 Task: Use the formula "DDB" in spreadsheet "Project portfolio".
Action: Mouse moved to (164, 468)
Screenshot: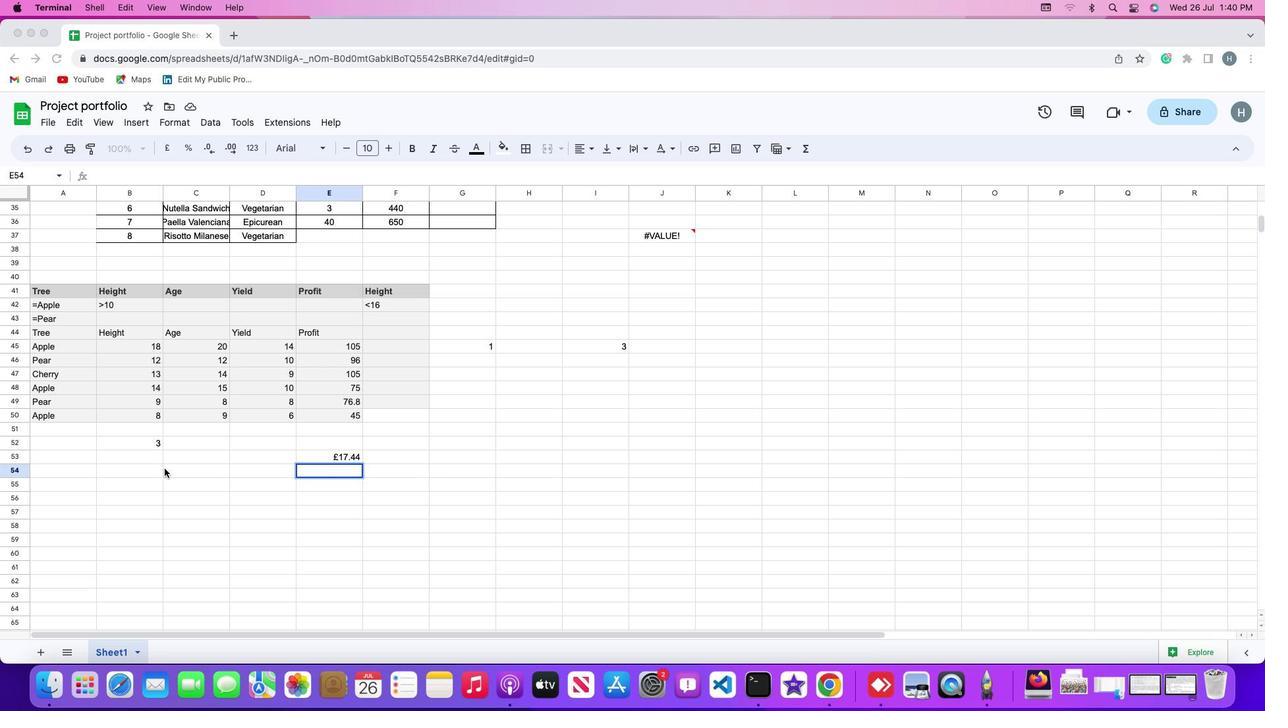
Action: Mouse pressed left at (164, 468)
Screenshot: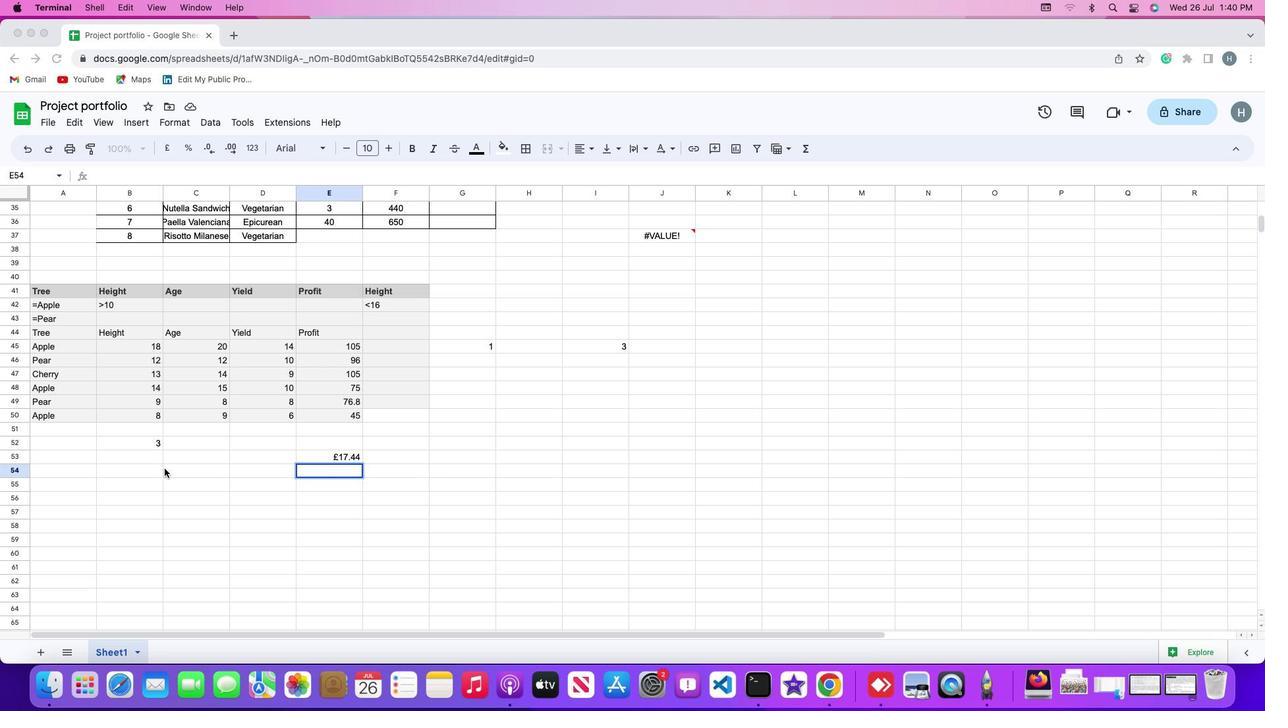 
Action: Mouse moved to (177, 474)
Screenshot: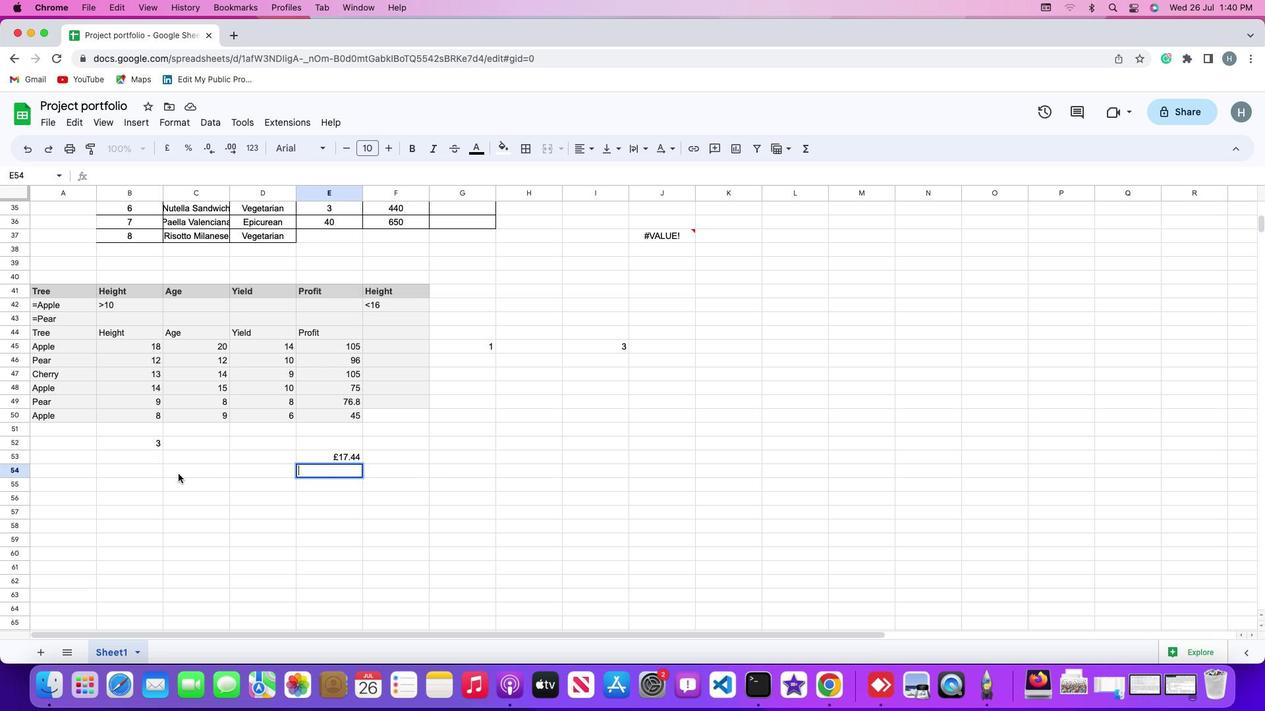 
Action: Mouse pressed left at (177, 474)
Screenshot: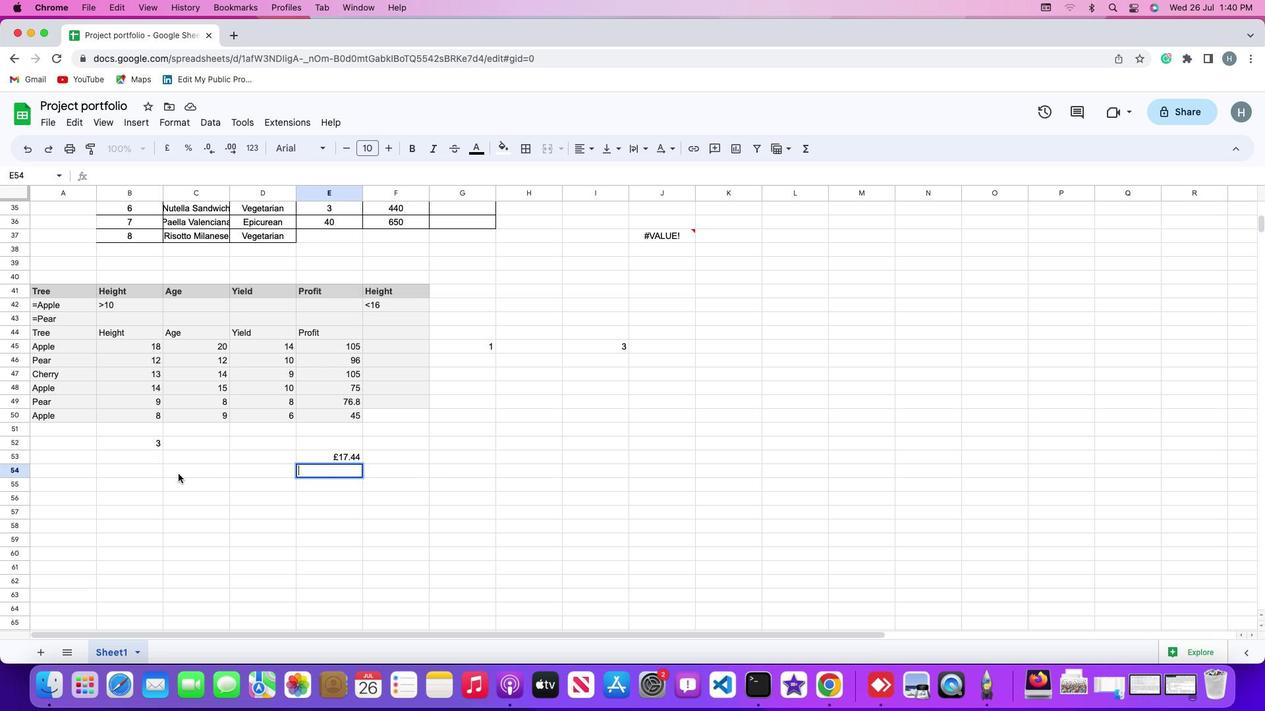 
Action: Mouse moved to (135, 119)
Screenshot: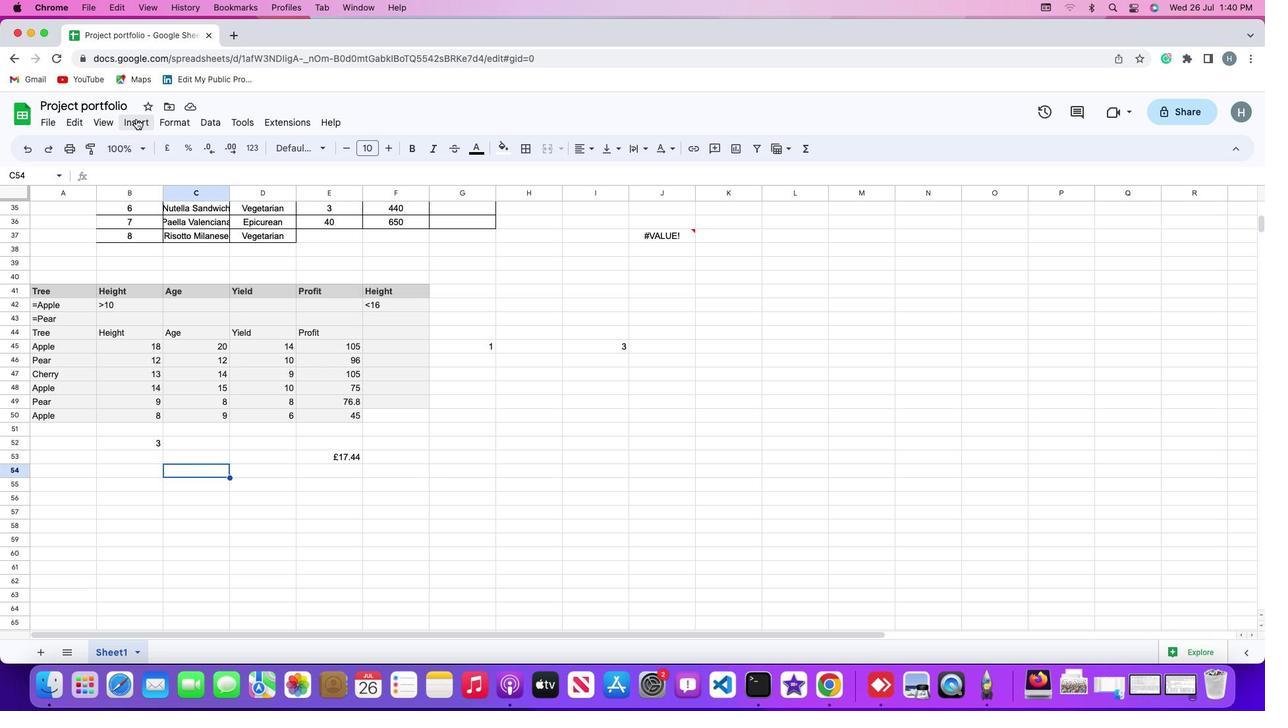 
Action: Mouse pressed left at (135, 119)
Screenshot: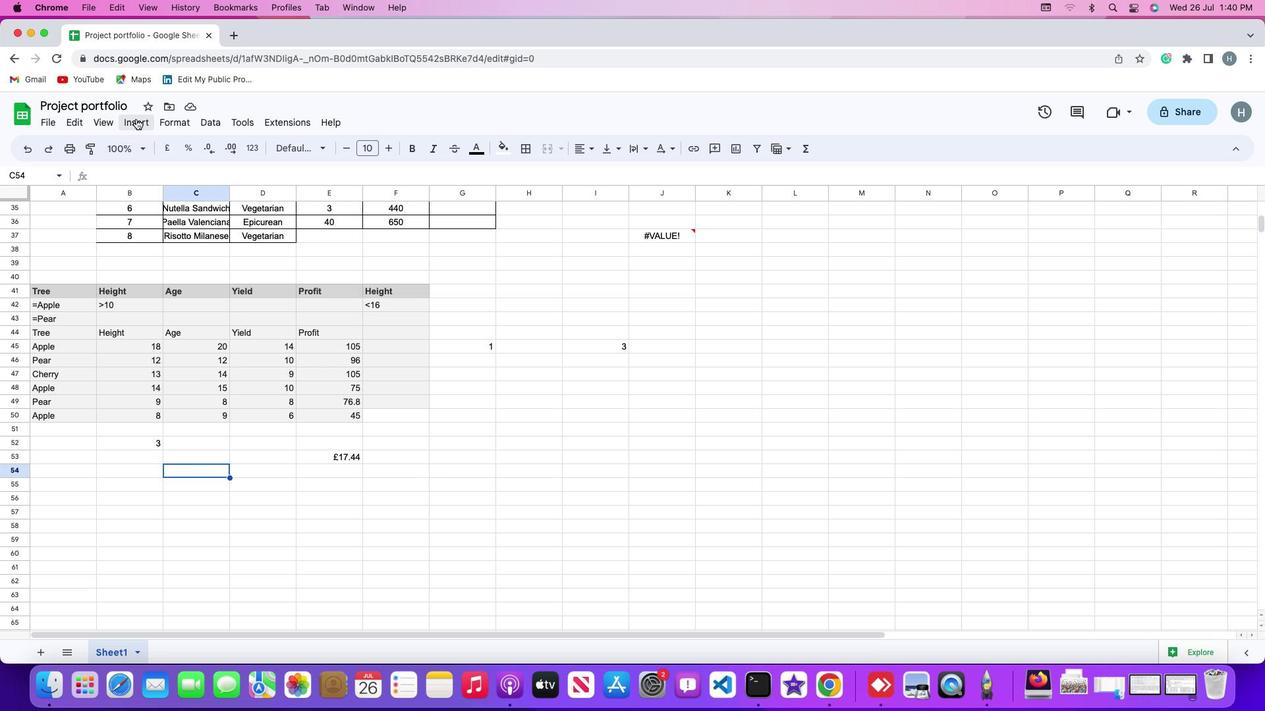 
Action: Mouse moved to (149, 333)
Screenshot: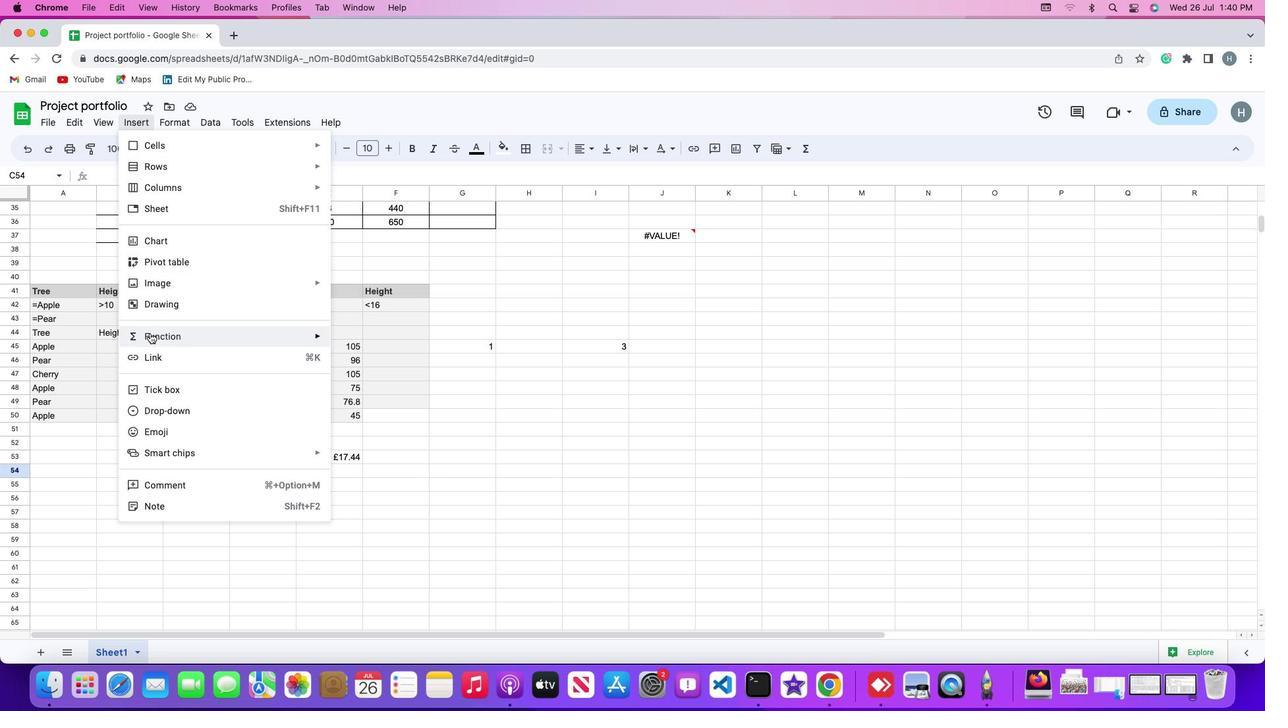 
Action: Mouse pressed left at (149, 333)
Screenshot: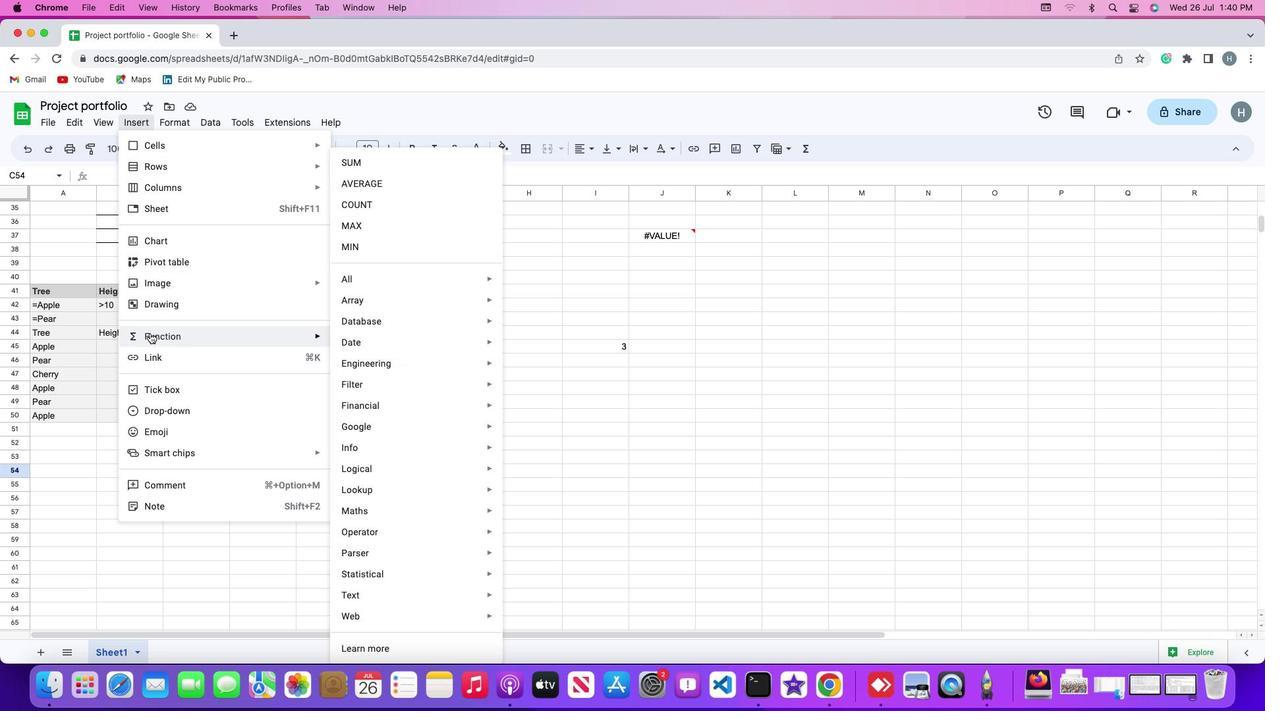 
Action: Mouse moved to (375, 284)
Screenshot: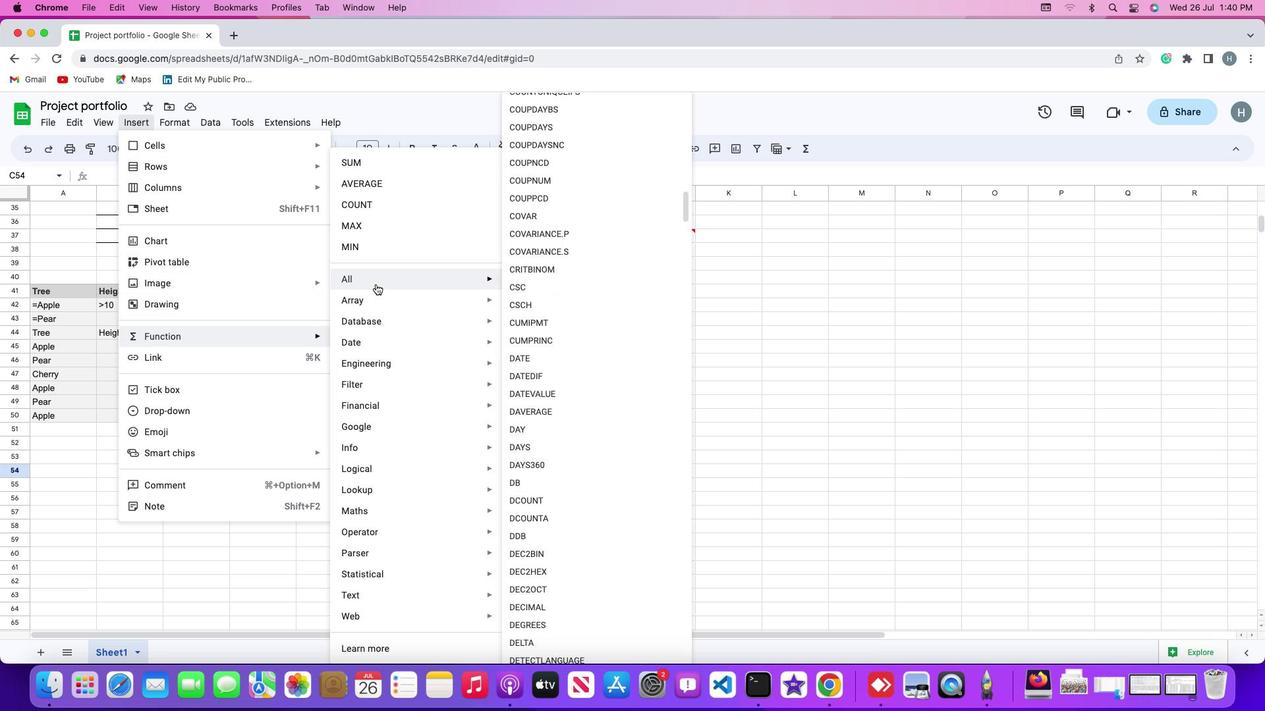 
Action: Mouse pressed left at (375, 284)
Screenshot: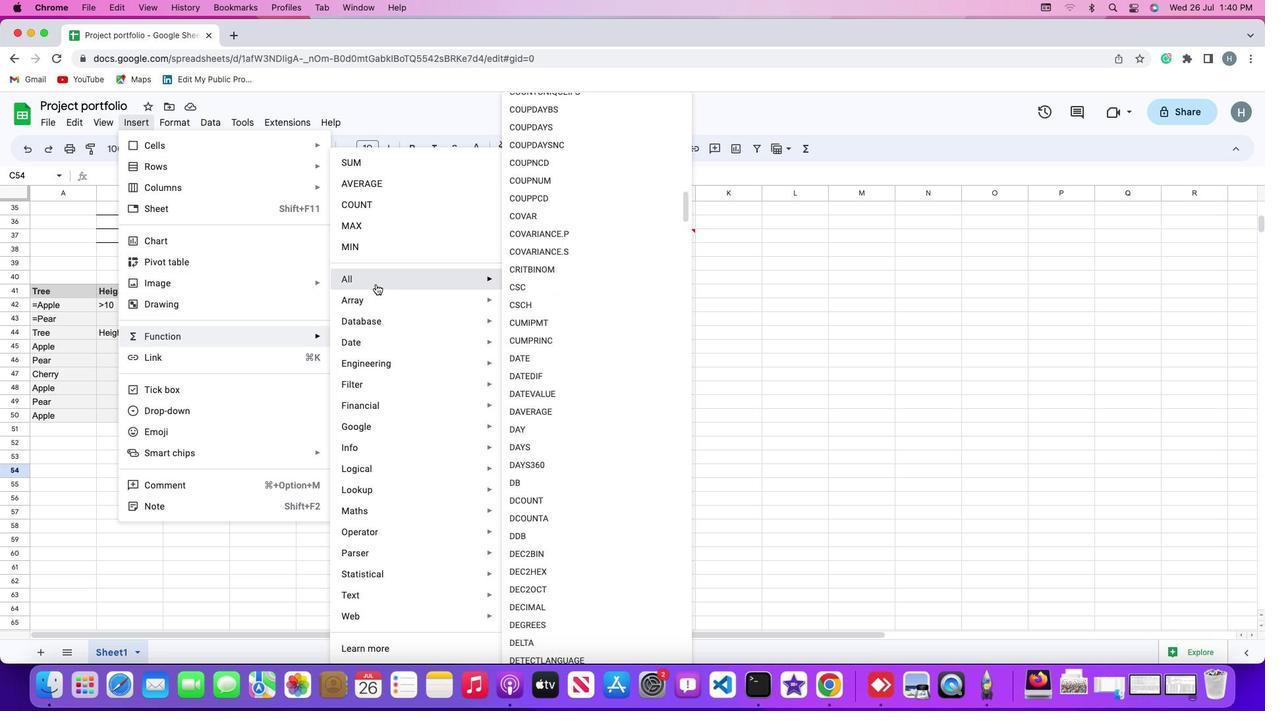 
Action: Mouse moved to (582, 538)
Screenshot: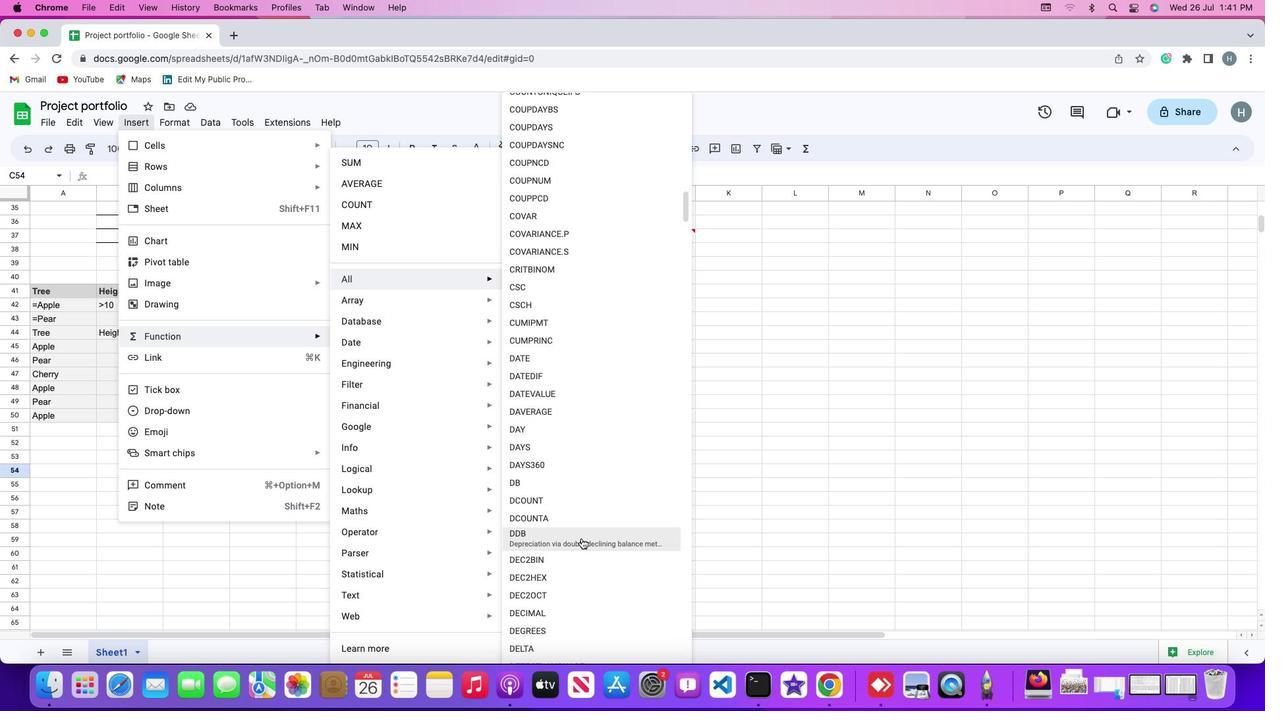 
Action: Mouse pressed left at (582, 538)
Screenshot: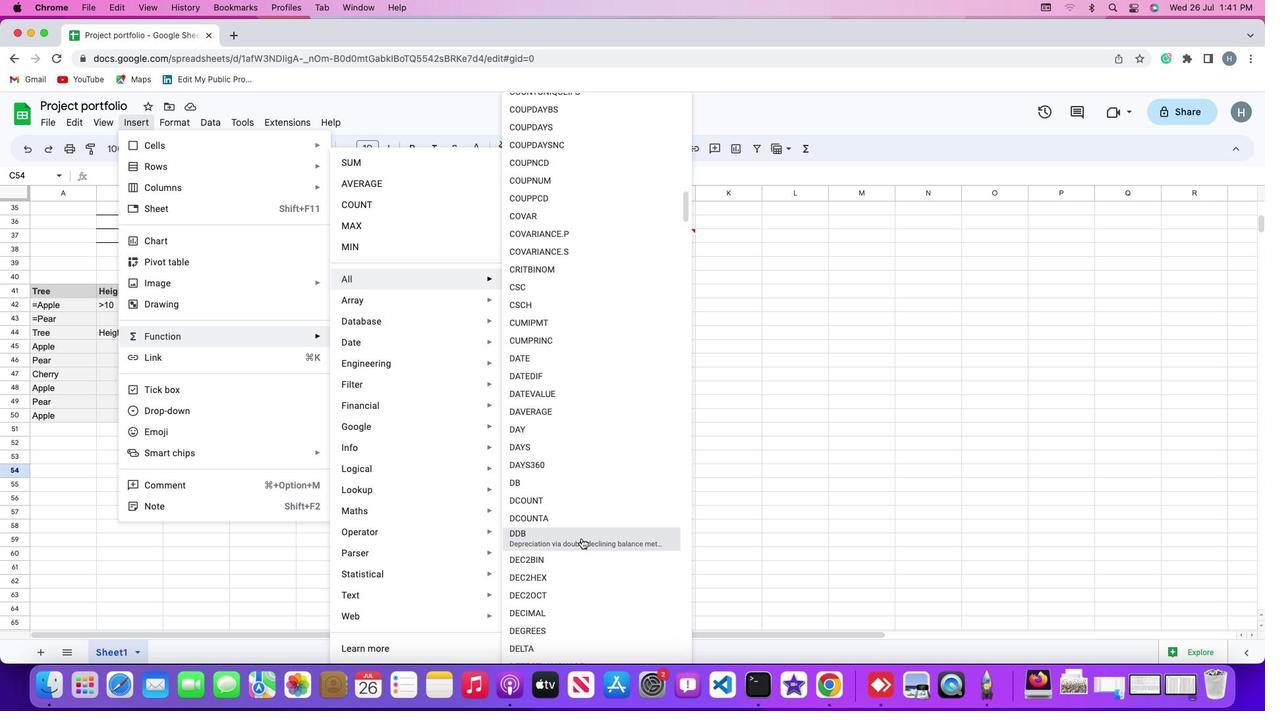 
Action: Mouse moved to (562, 536)
Screenshot: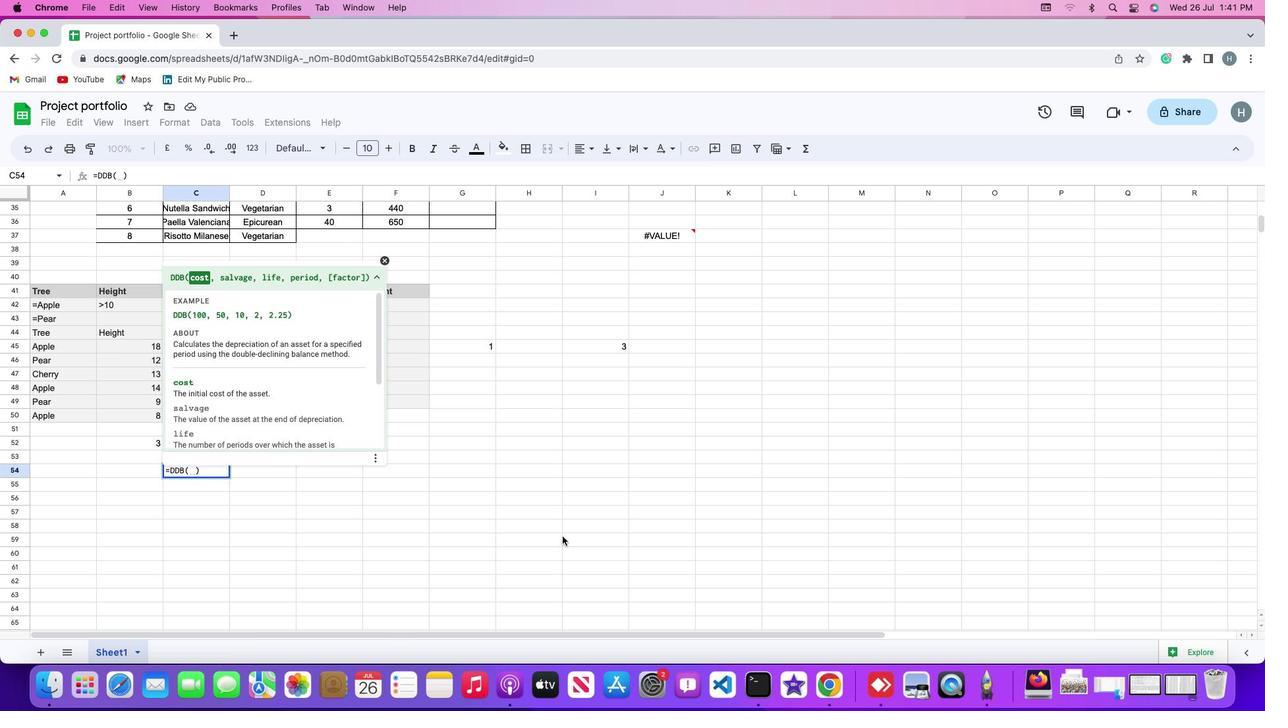 
Action: Key pressed '1''0''0'',''5''0'',''2'Key.backspace'1''0'',''2'',''2''.'
Screenshot: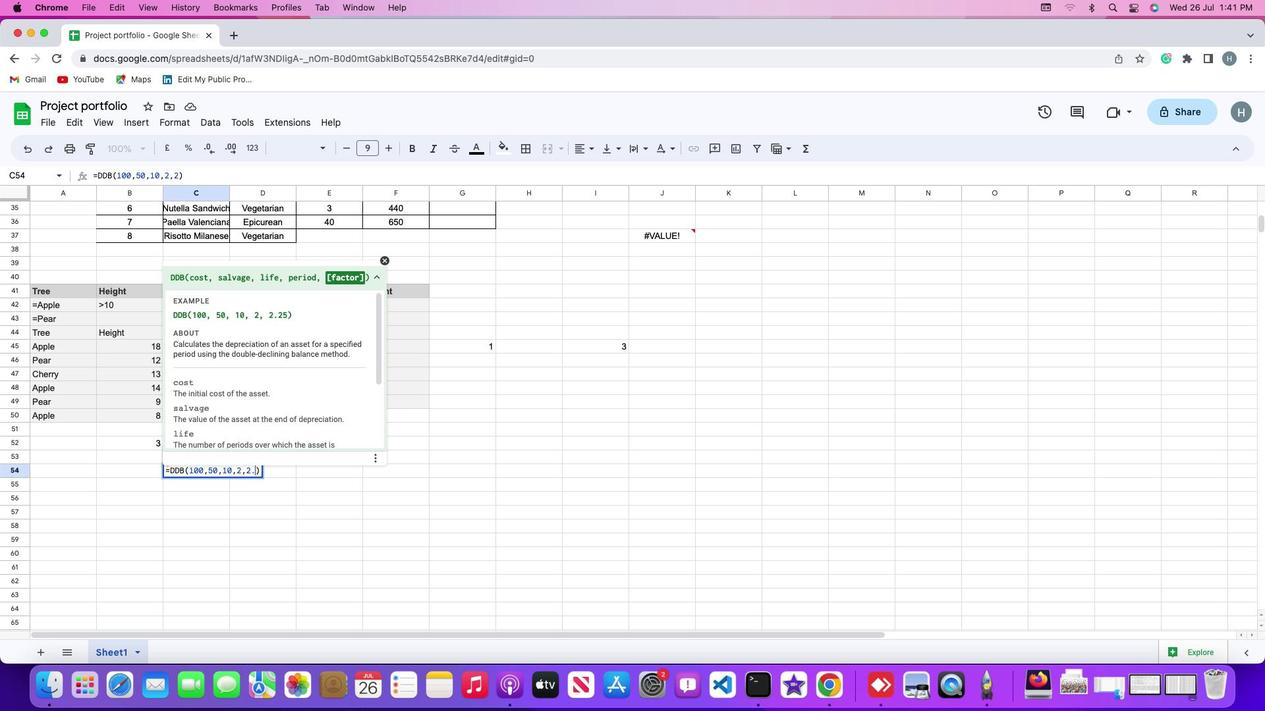 
Action: Mouse moved to (562, 535)
Screenshot: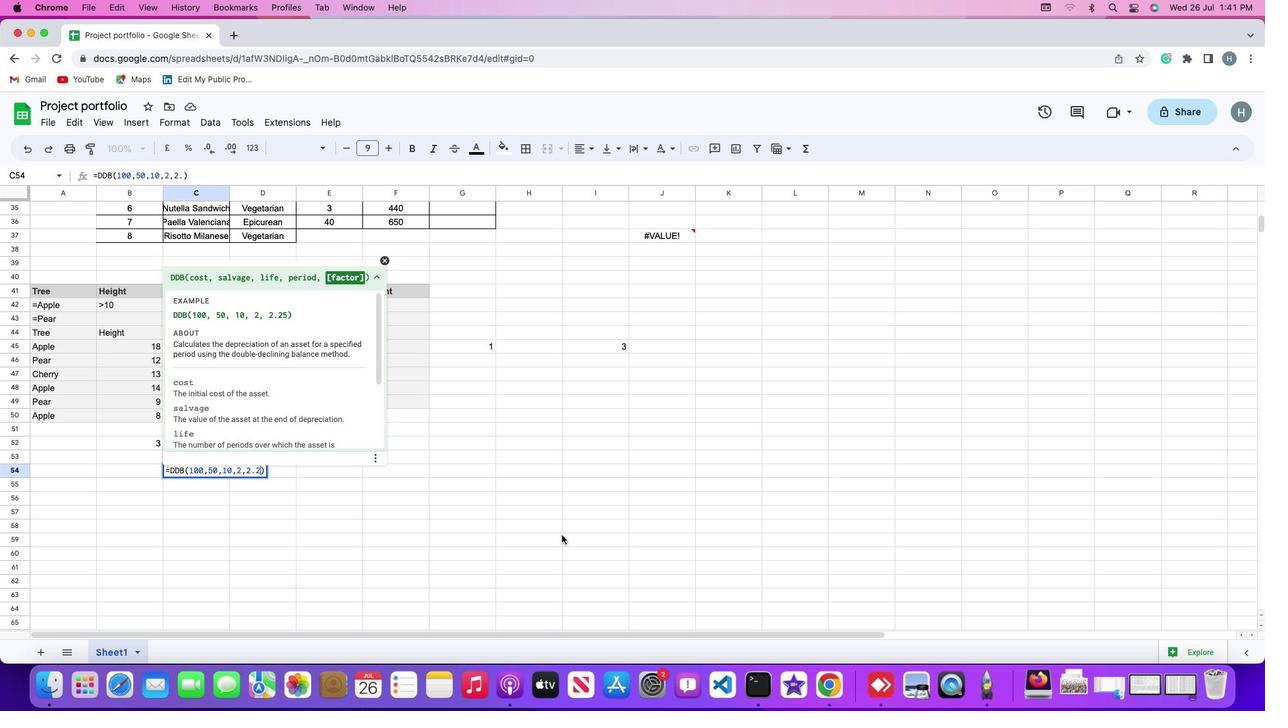 
Action: Key pressed '2'
Screenshot: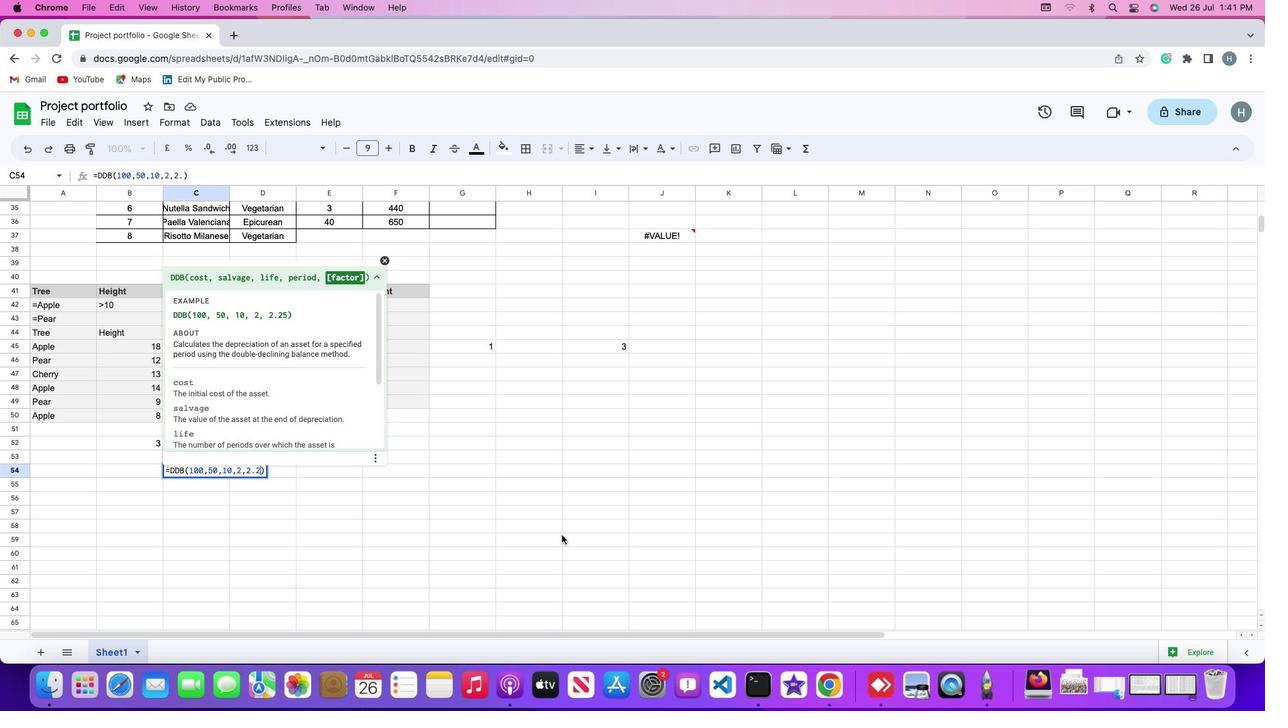 
Action: Mouse moved to (561, 535)
Screenshot: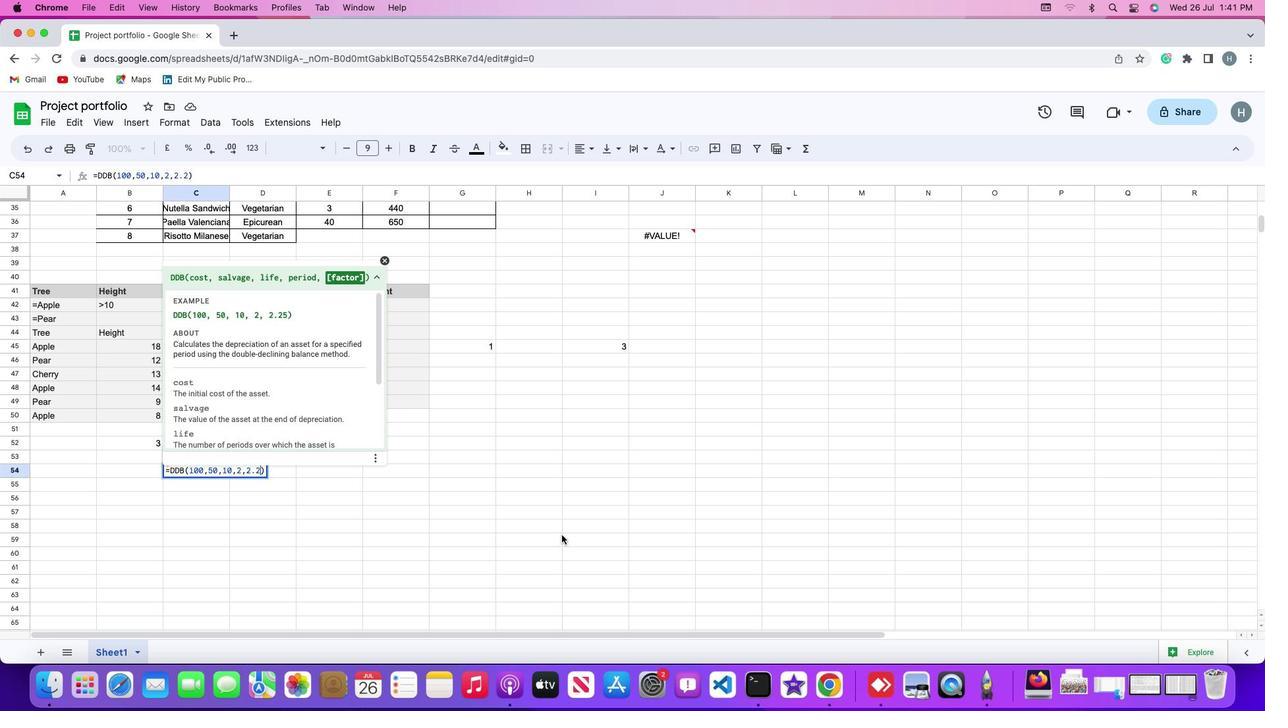
Action: Key pressed '5'Key.enter
Screenshot: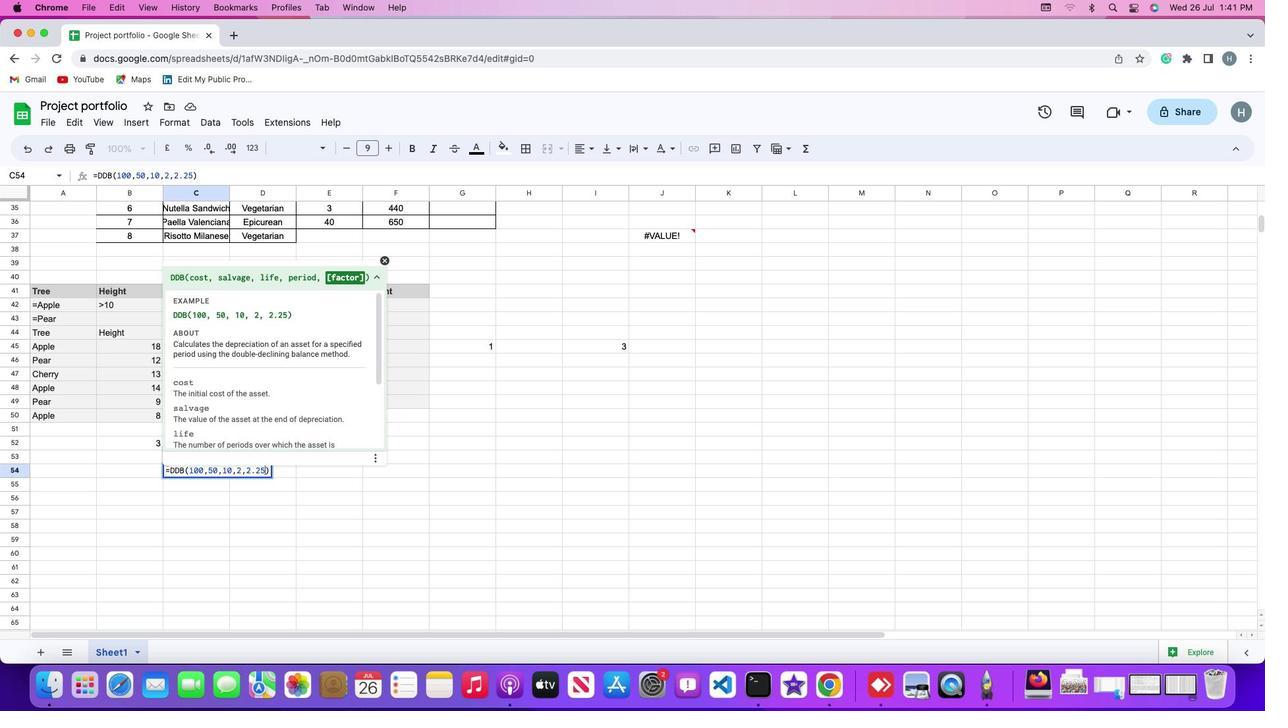 
